 Task: Decrease font size 2 times.
Action: Mouse moved to (448, 318)
Screenshot: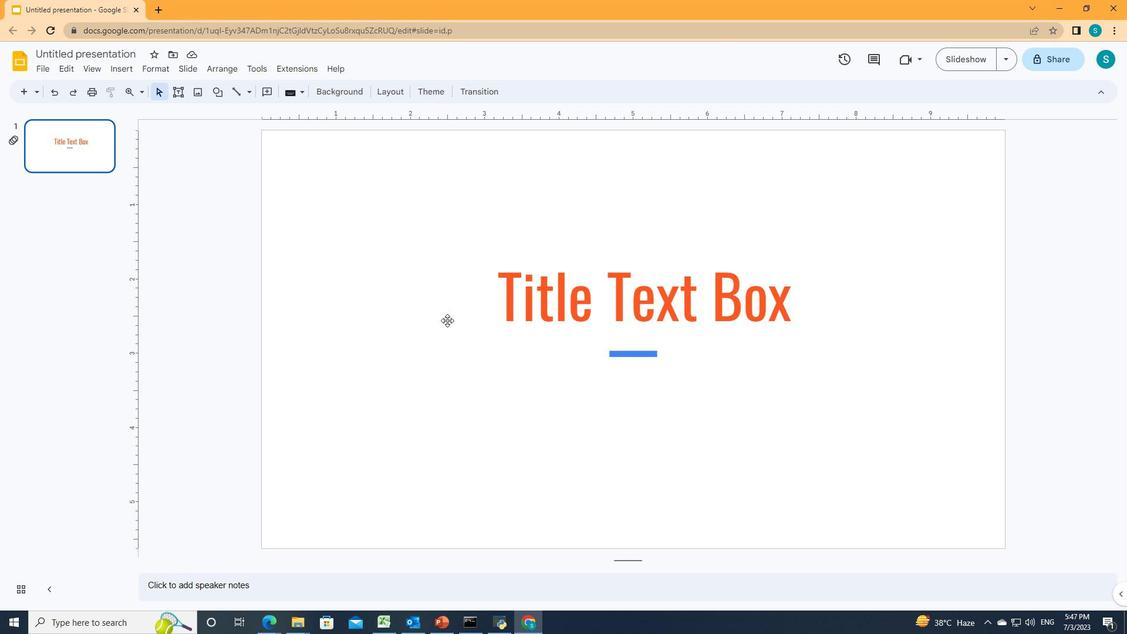 
Action: Mouse pressed left at (448, 318)
Screenshot: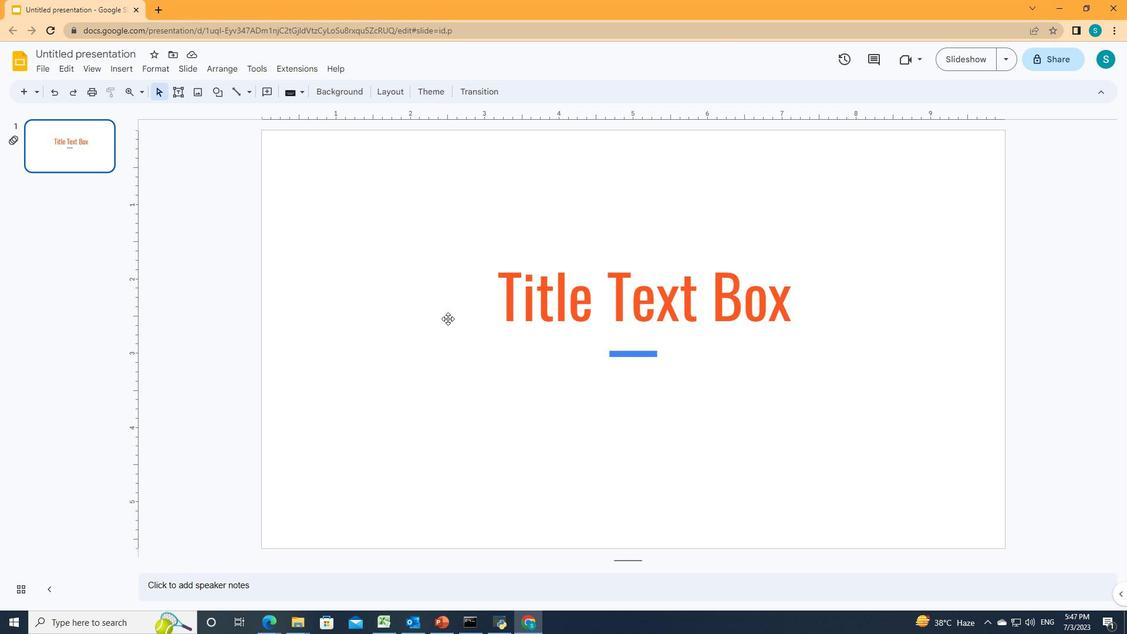 
Action: Mouse pressed left at (448, 318)
Screenshot: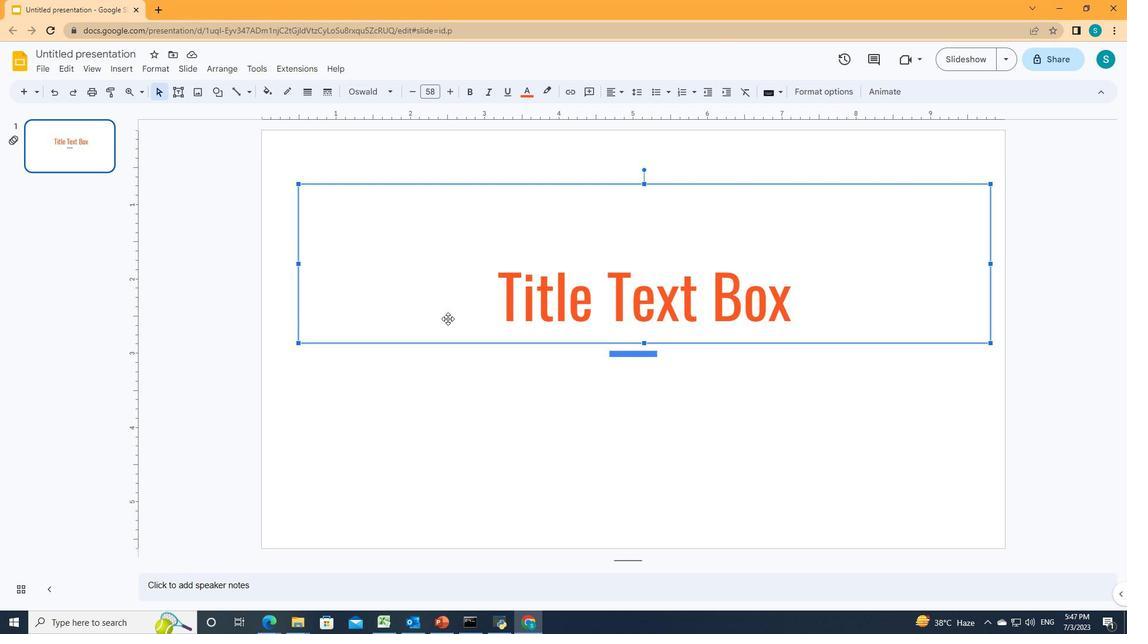 
Action: Mouse pressed left at (448, 318)
Screenshot: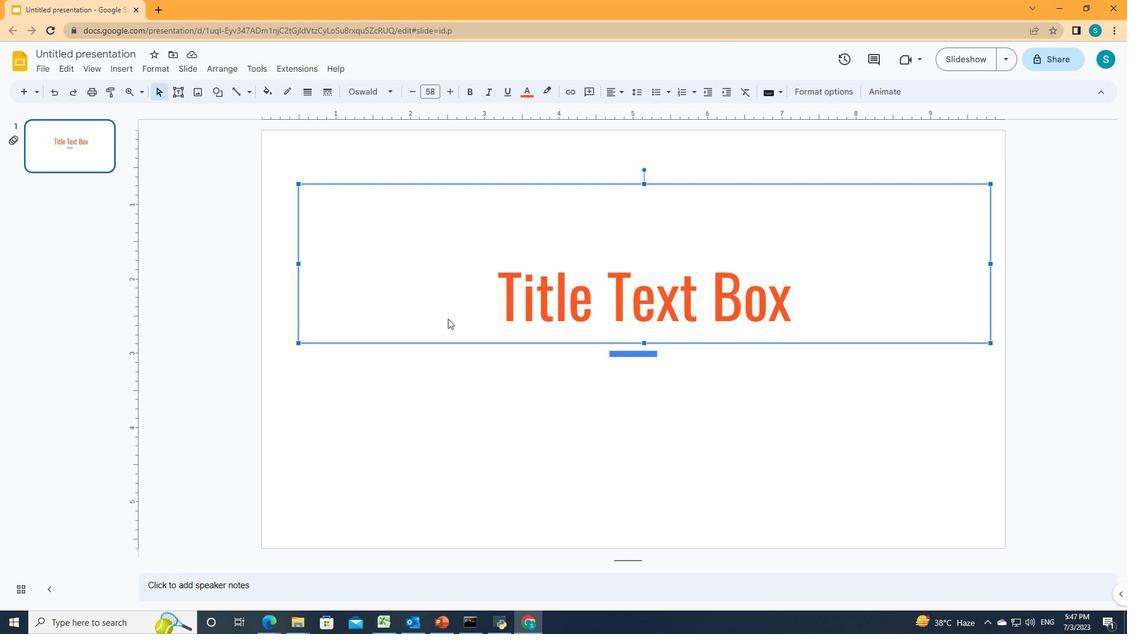 
Action: Mouse moved to (491, 297)
Screenshot: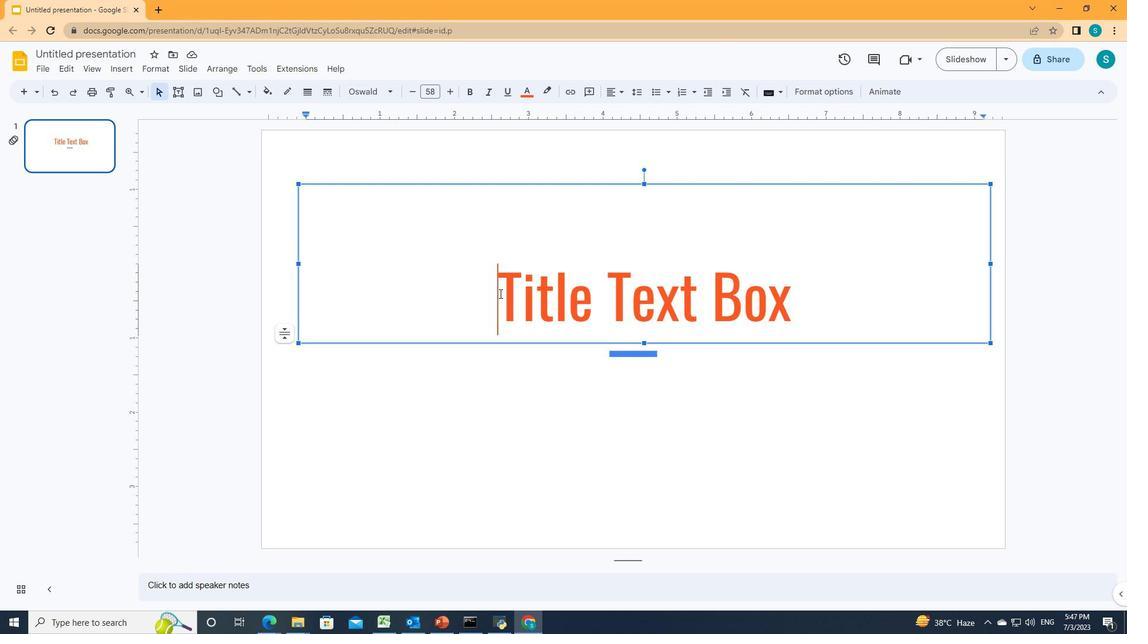 
Action: Mouse pressed left at (491, 297)
Screenshot: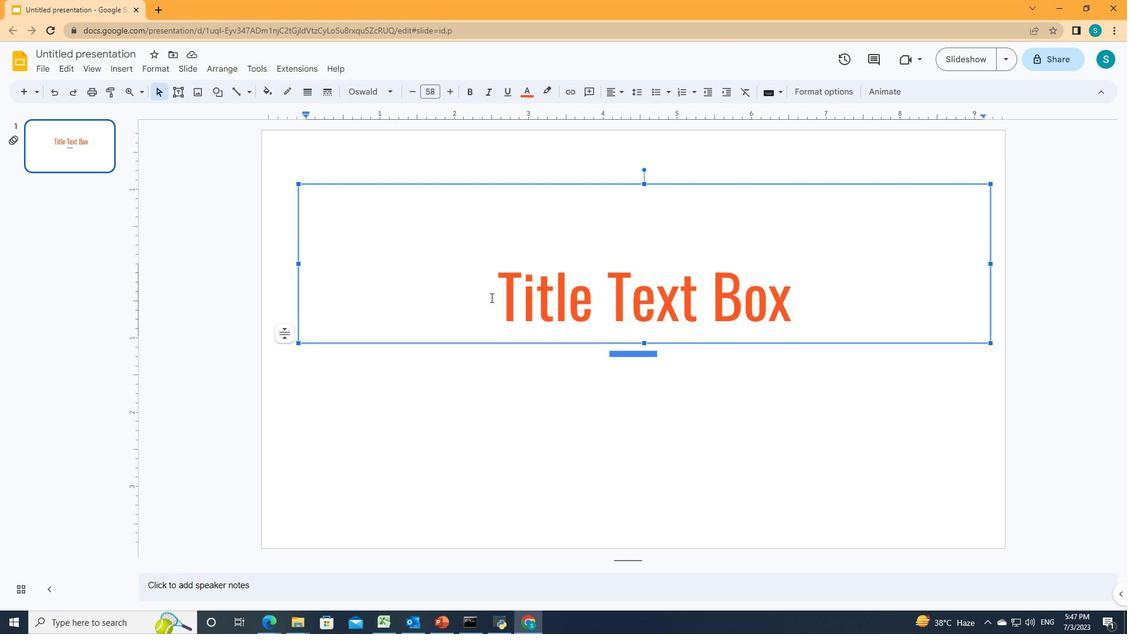
Action: Mouse moved to (411, 88)
Screenshot: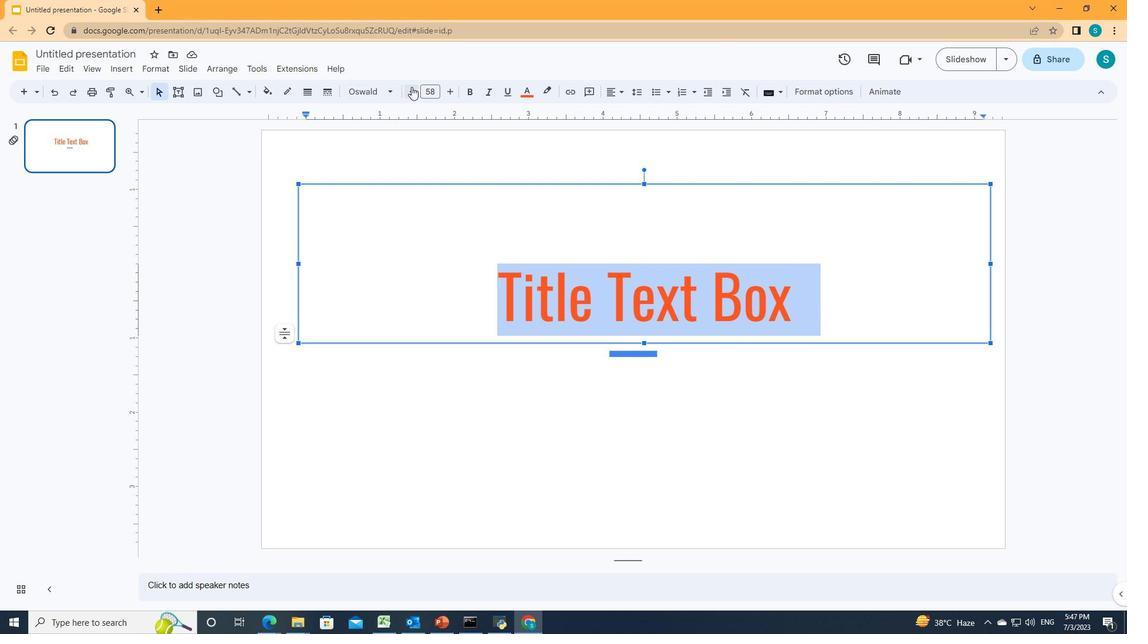 
Action: Mouse pressed left at (411, 88)
Screenshot: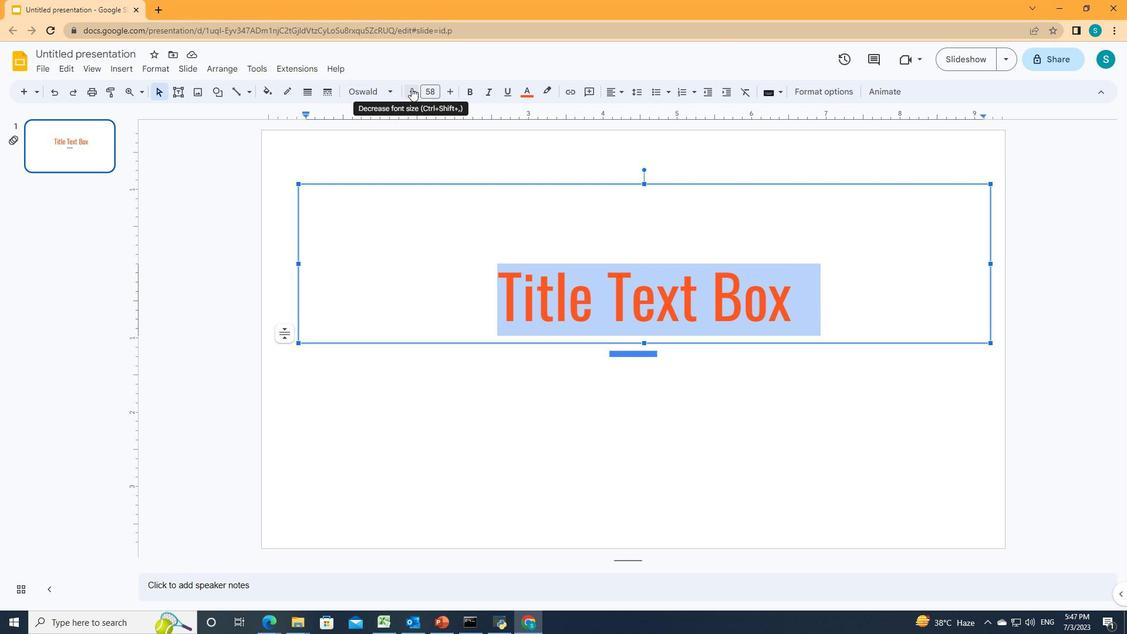 
Action: Mouse pressed left at (411, 88)
Screenshot: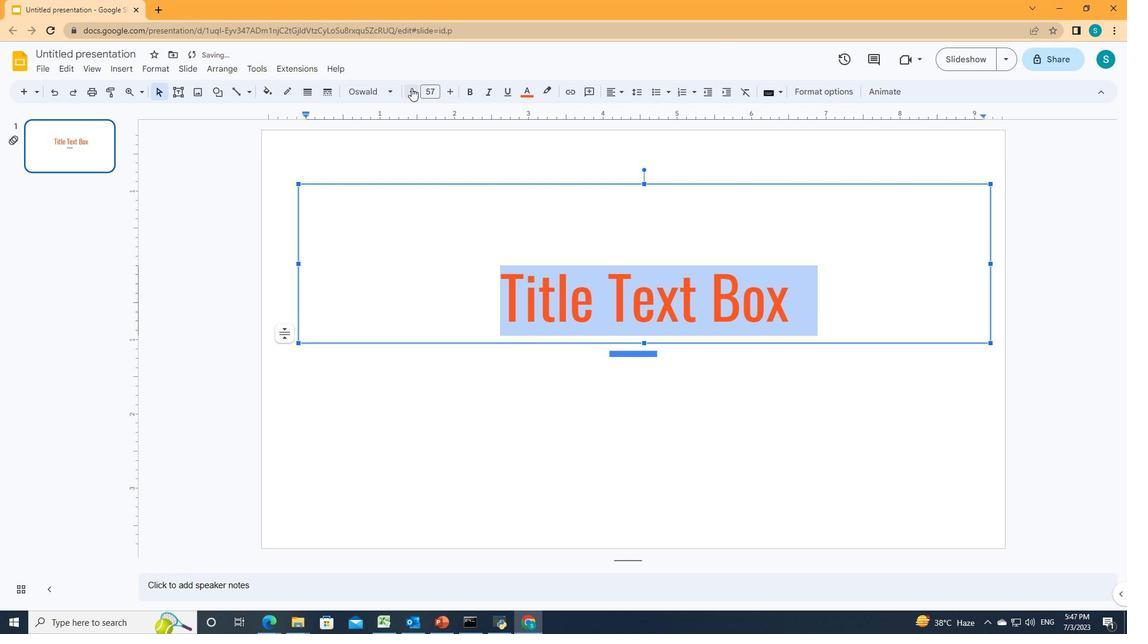 
